 Task: Use the formula "LEN" in spreadsheet "Project portfolio".
Action: Mouse moved to (1092, 278)
Screenshot: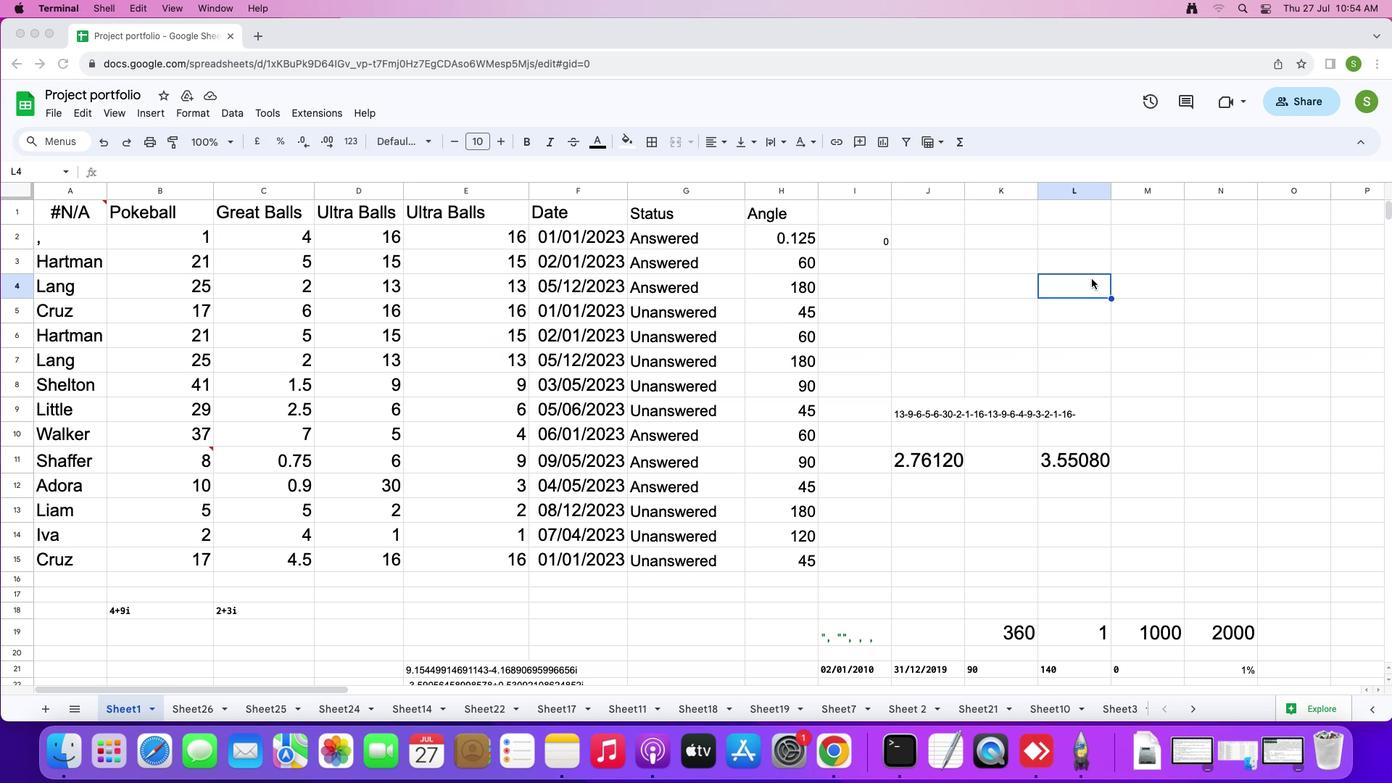 
Action: Mouse pressed left at (1092, 278)
Screenshot: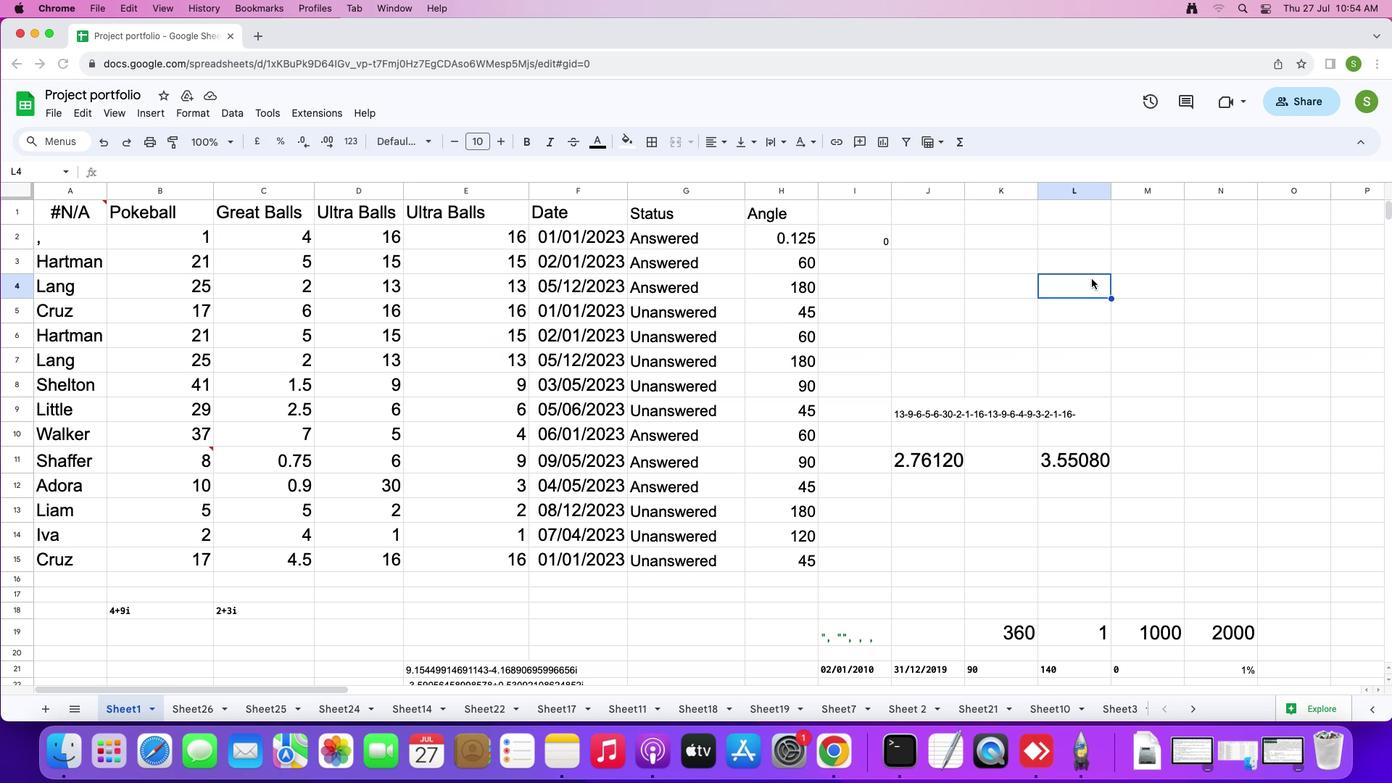 
Action: Mouse moved to (148, 113)
Screenshot: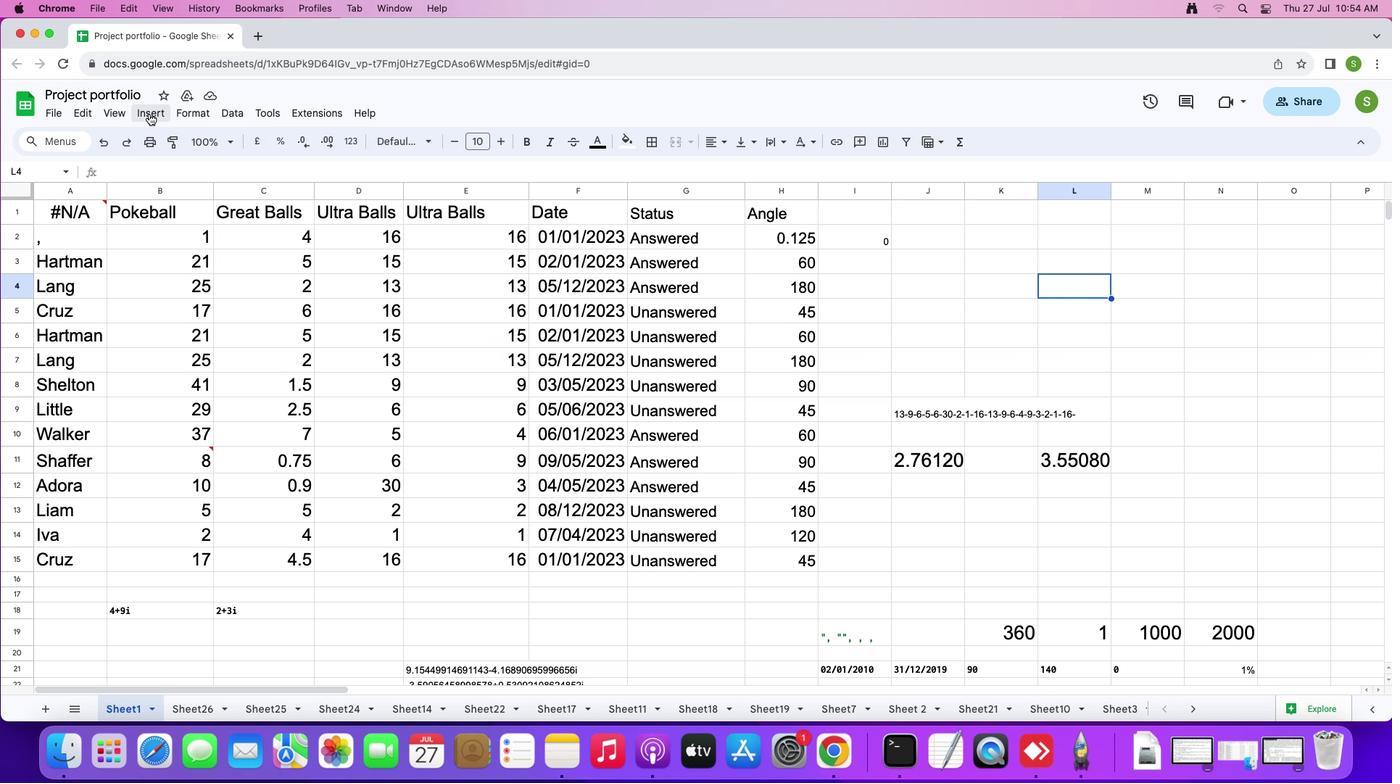 
Action: Mouse pressed left at (148, 113)
Screenshot: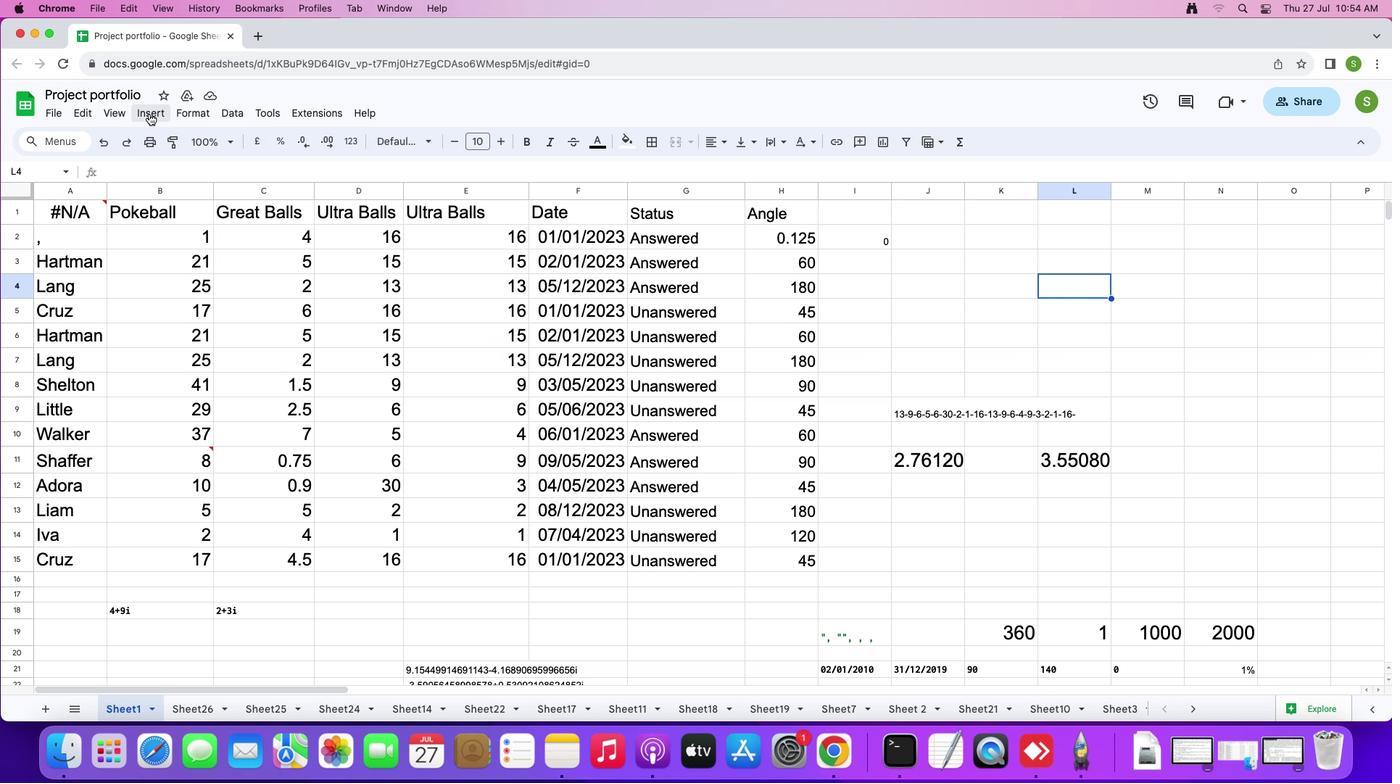 
Action: Mouse moved to (179, 342)
Screenshot: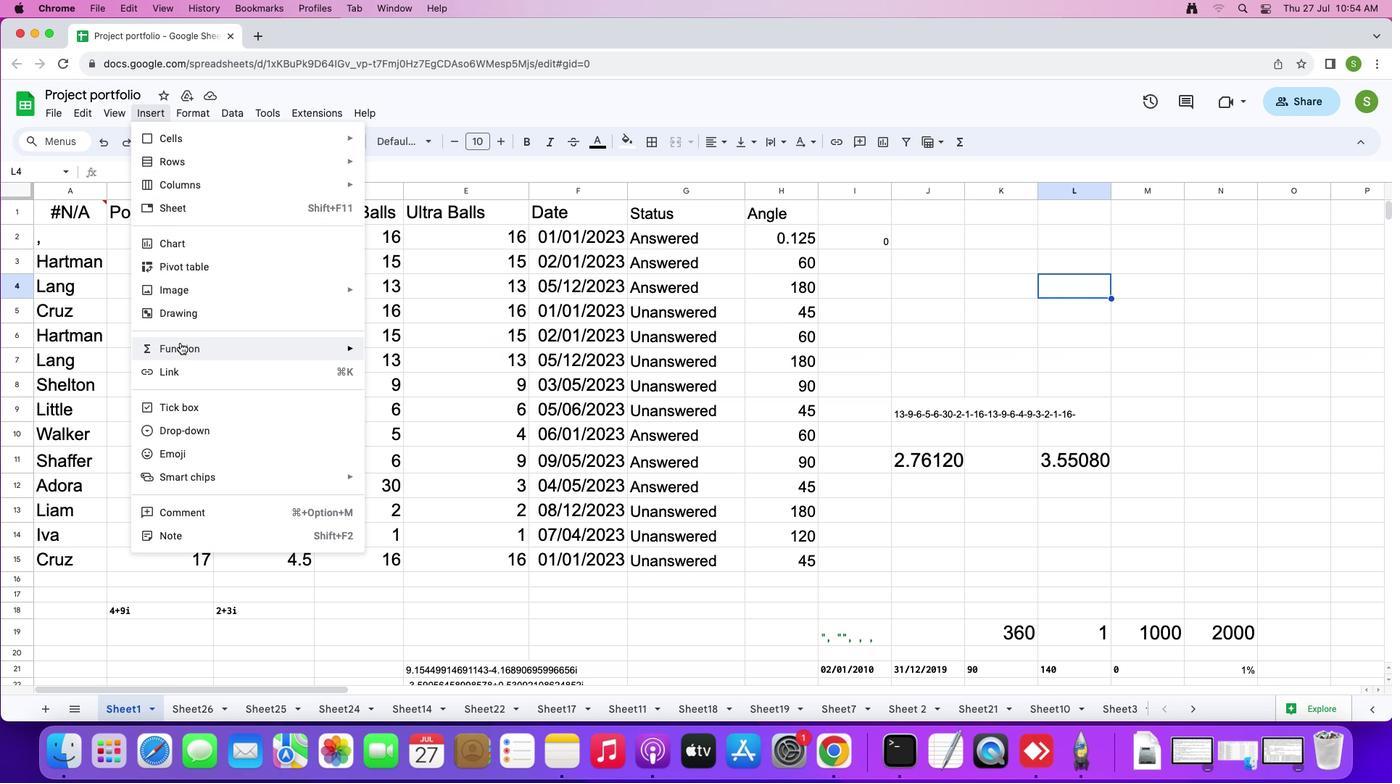 
Action: Mouse pressed left at (179, 342)
Screenshot: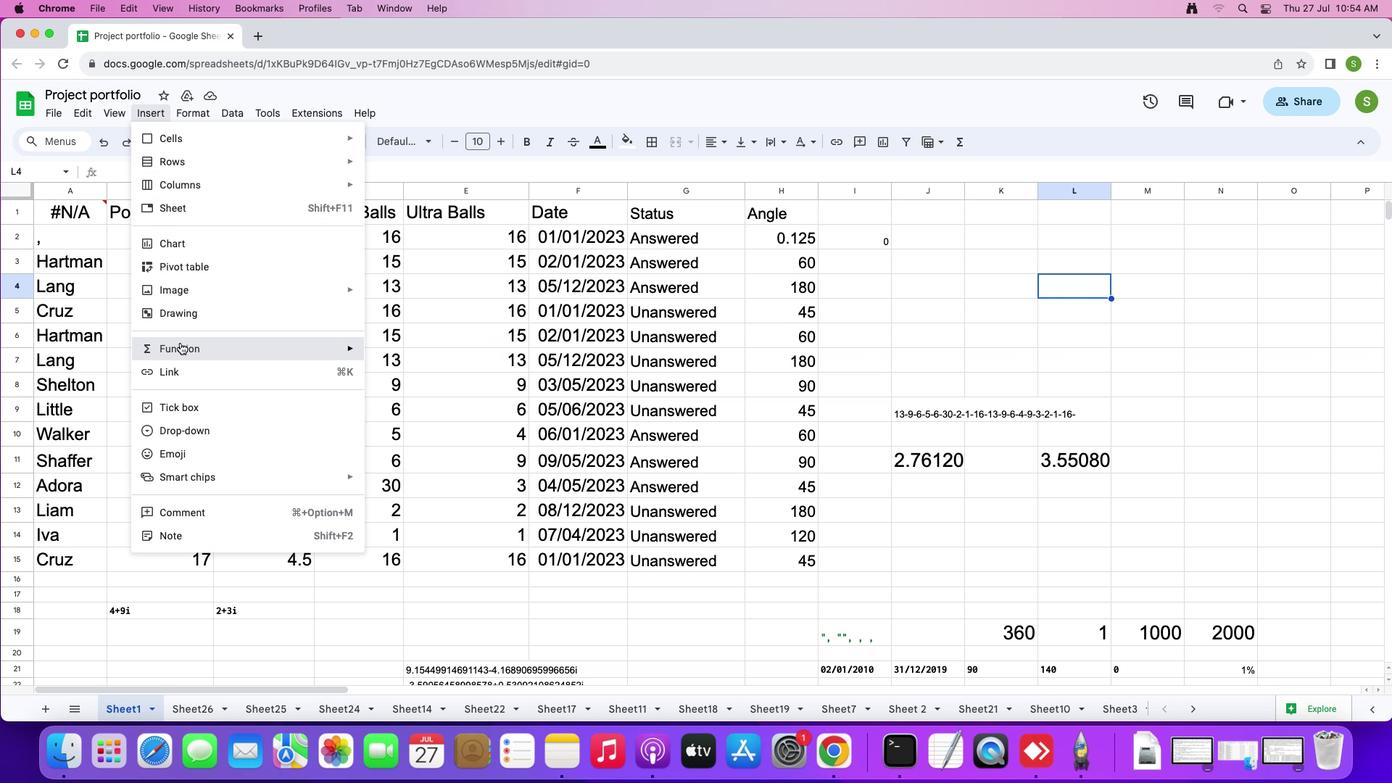 
Action: Mouse moved to (401, 302)
Screenshot: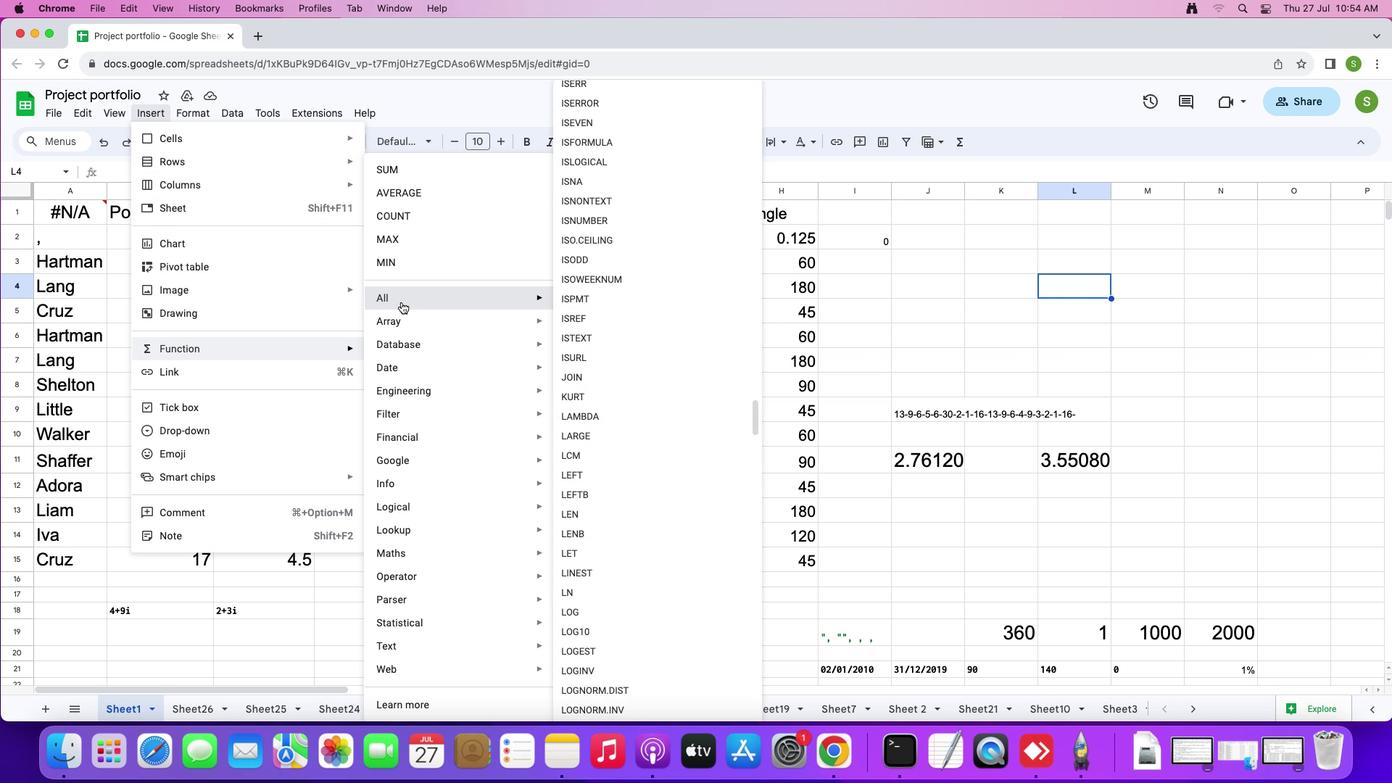 
Action: Mouse pressed left at (401, 302)
Screenshot: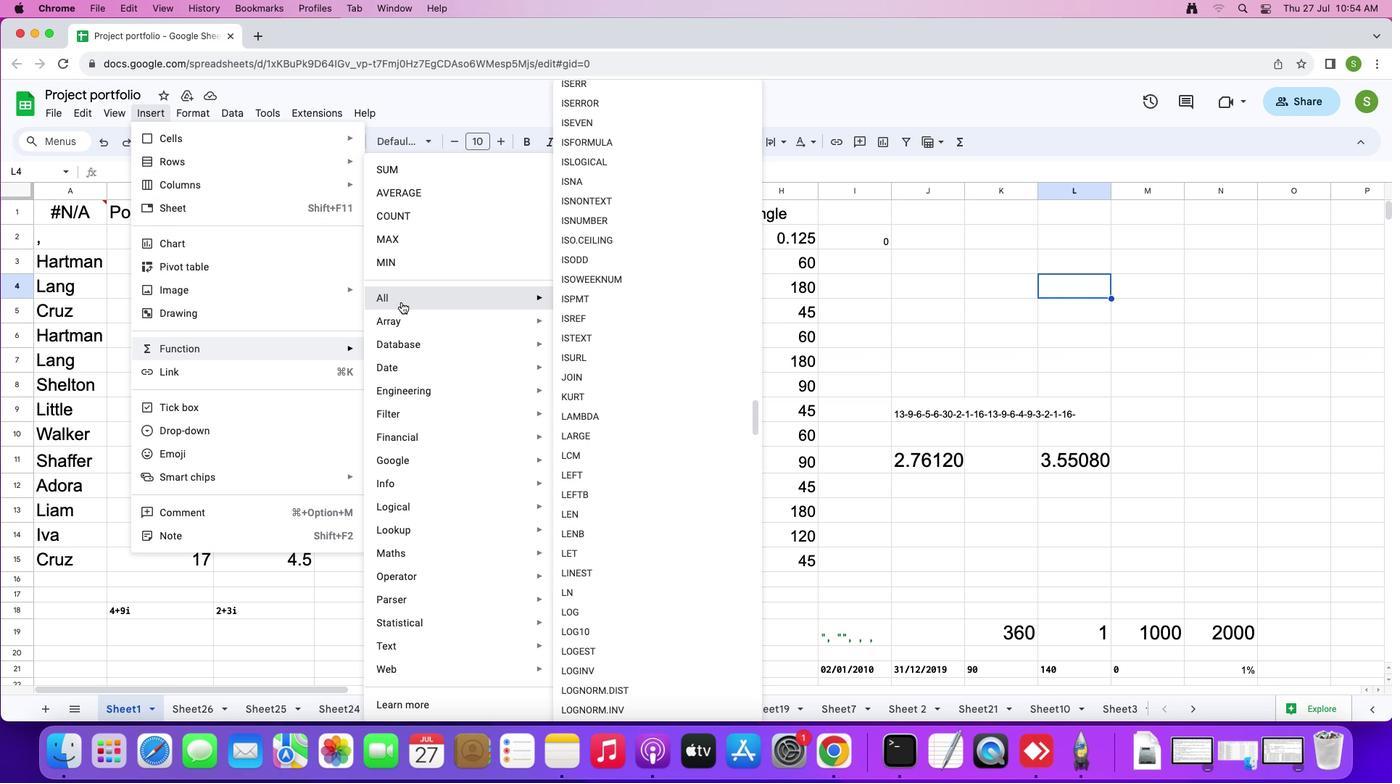
Action: Mouse moved to (592, 514)
Screenshot: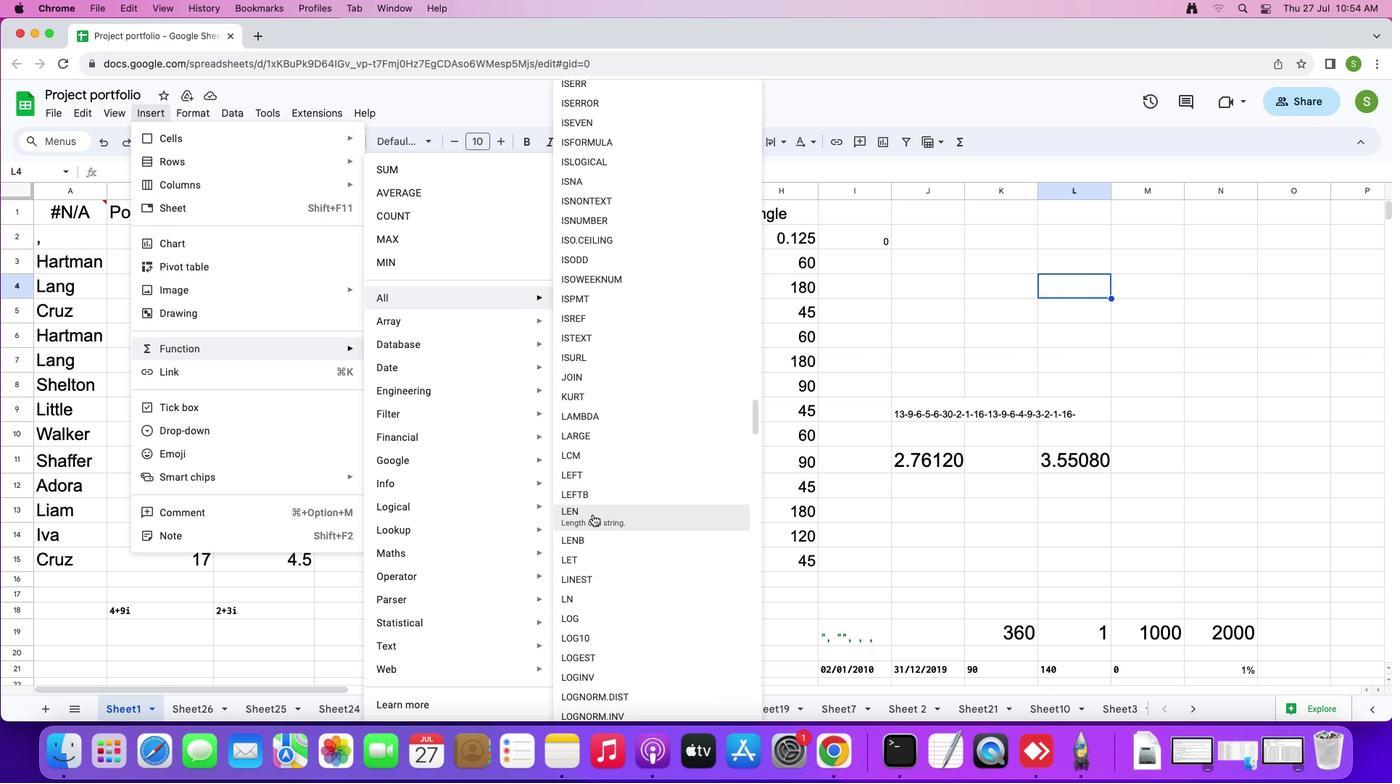 
Action: Mouse pressed left at (592, 514)
Screenshot: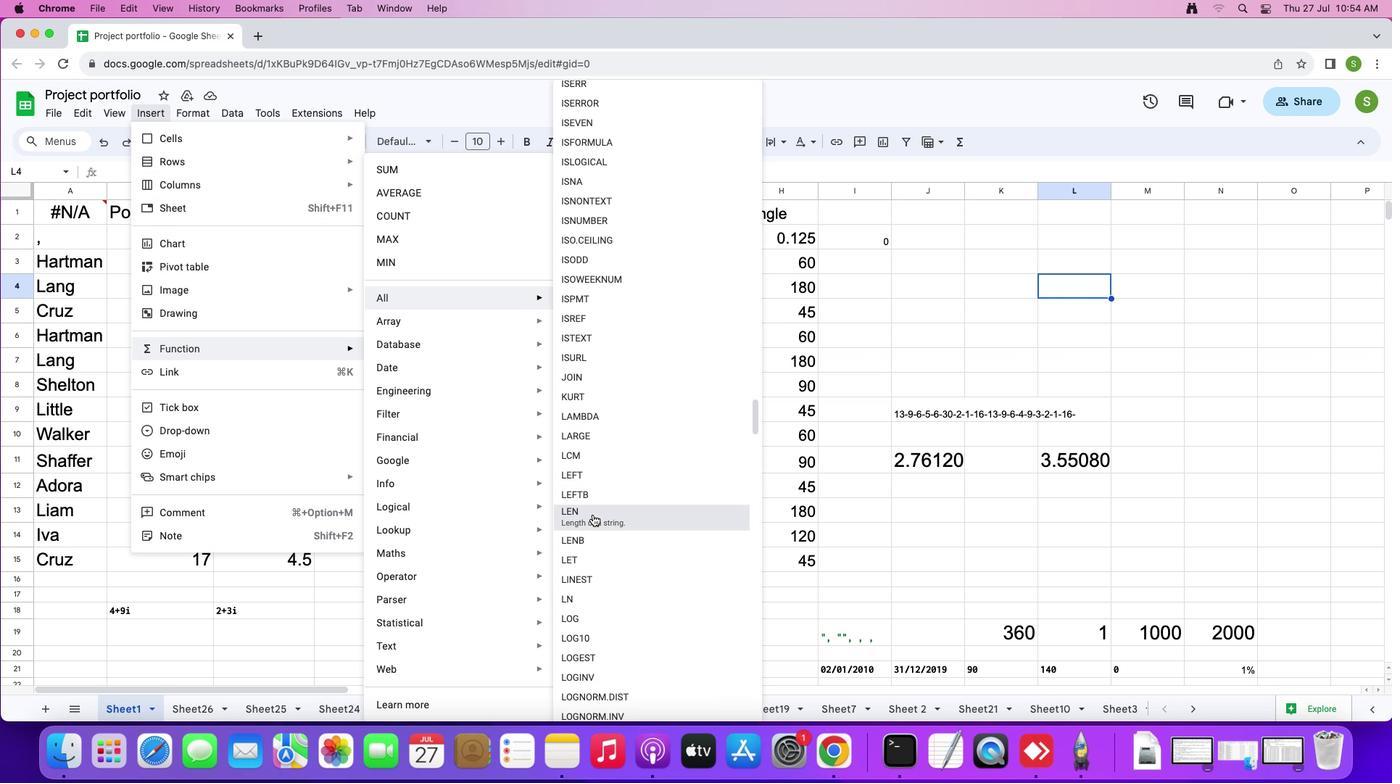 
Action: Mouse moved to (55, 282)
Screenshot: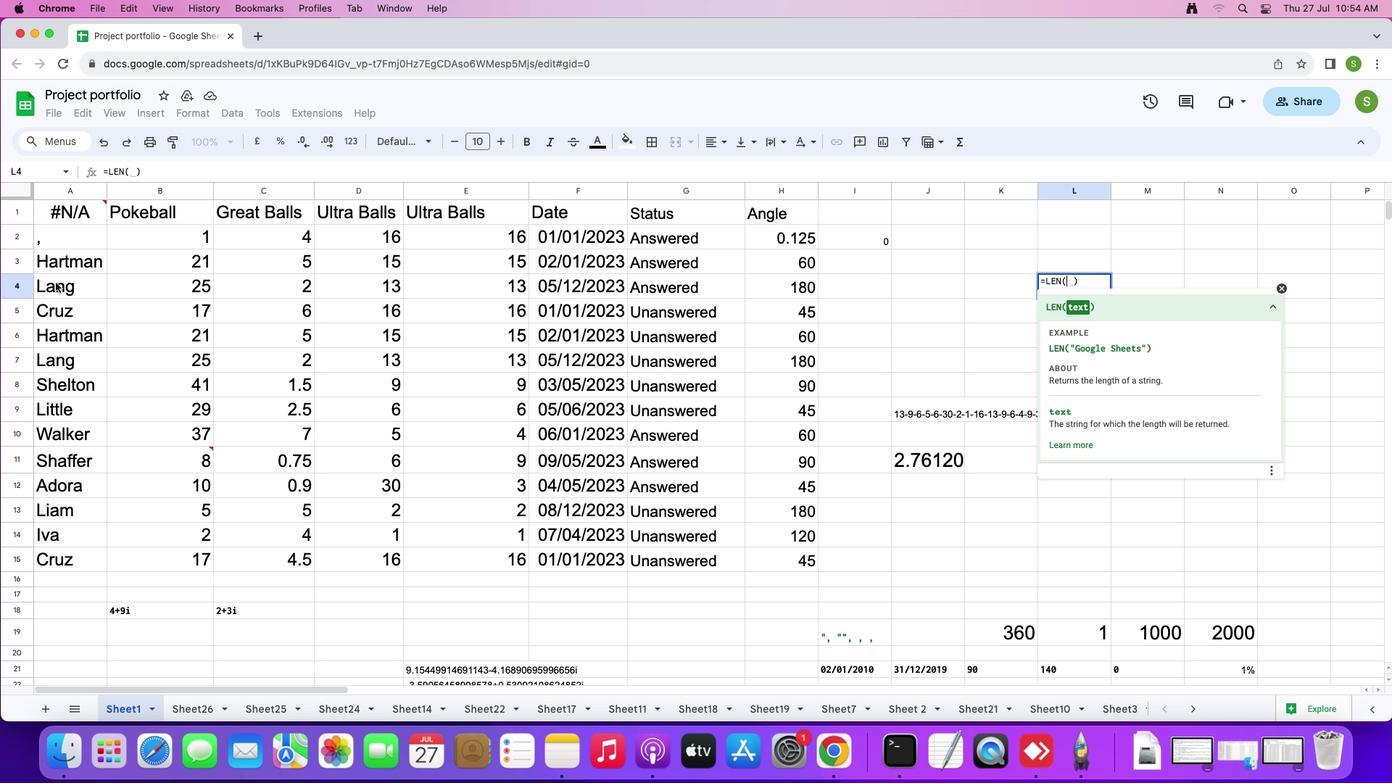 
Action: Mouse pressed left at (55, 282)
Screenshot: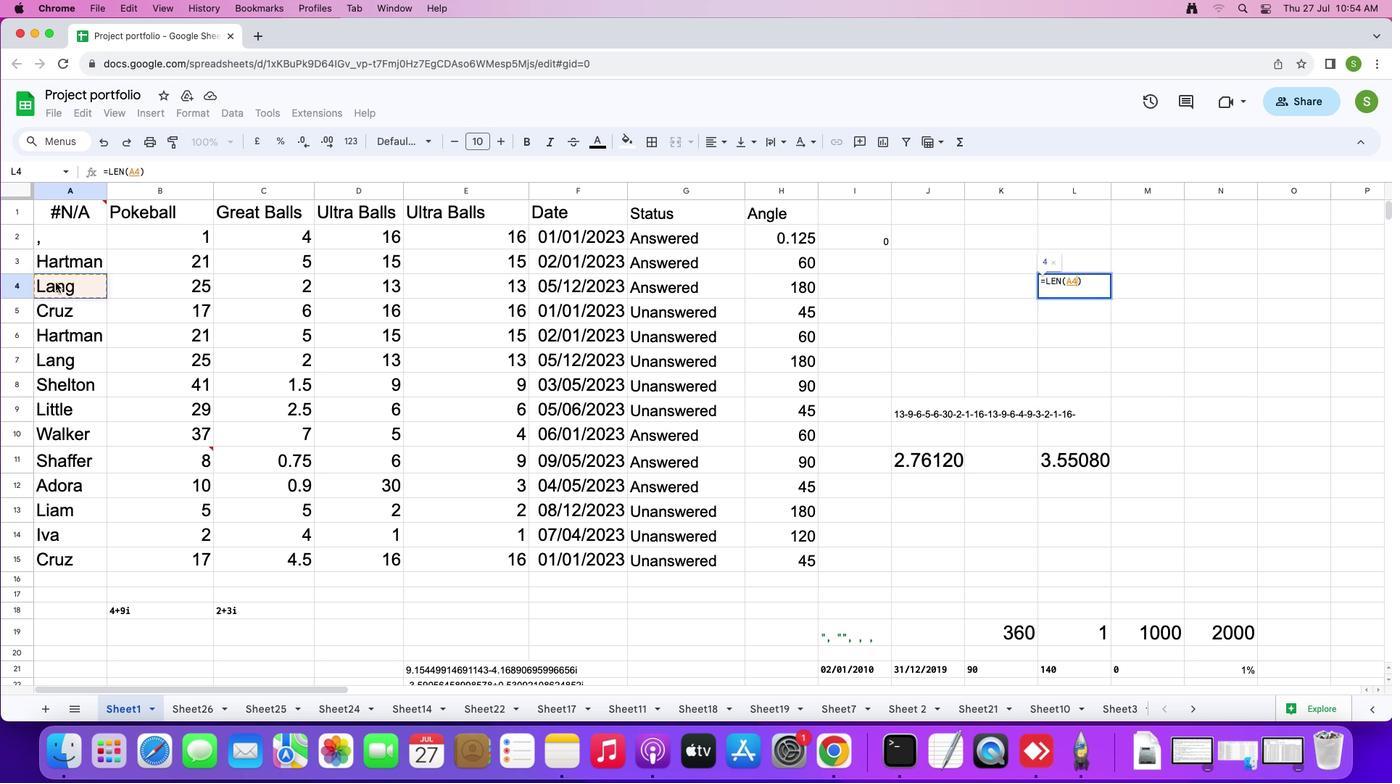 
Action: Mouse moved to (53, 379)
Screenshot: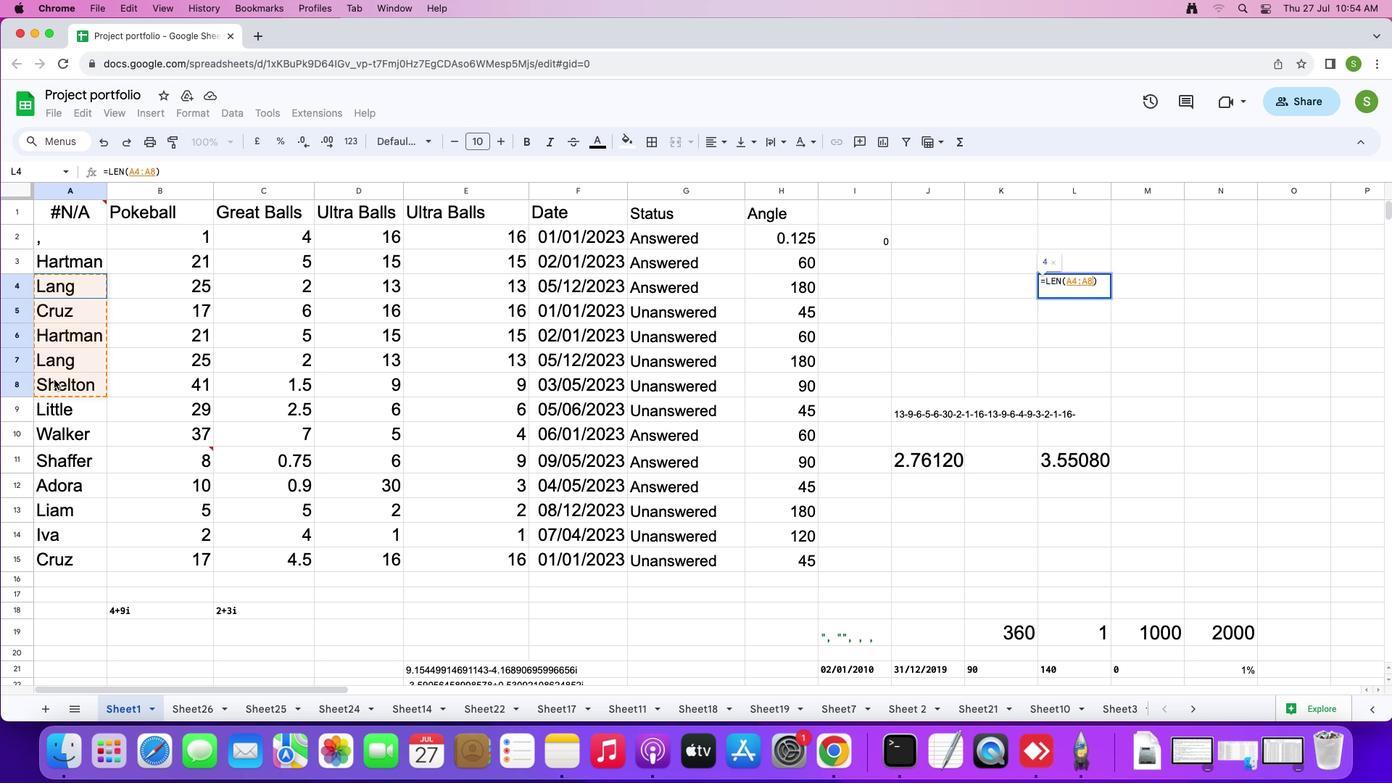 
Action: Key pressed Key.enter
Screenshot: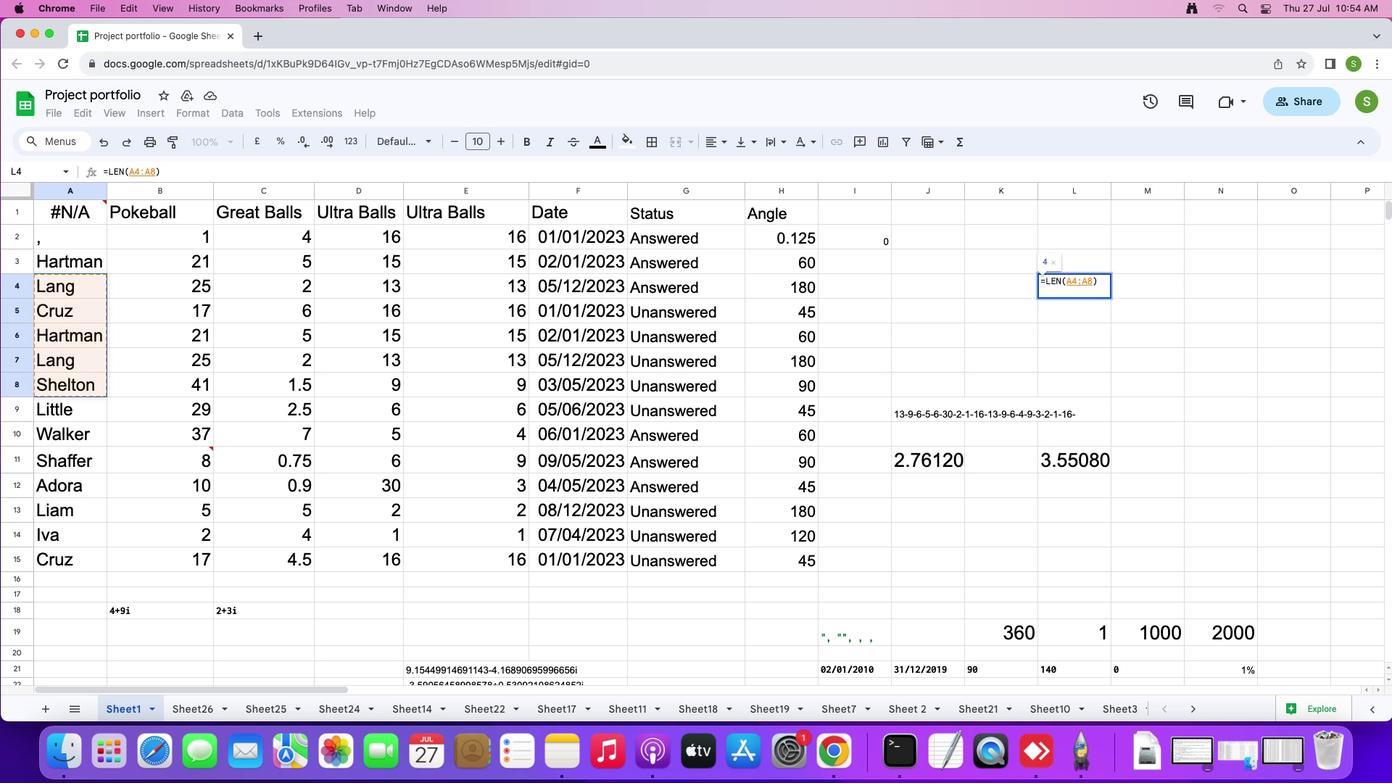 
